 Task: Access the setting for the builder.
Action: Mouse moved to (1246, 87)
Screenshot: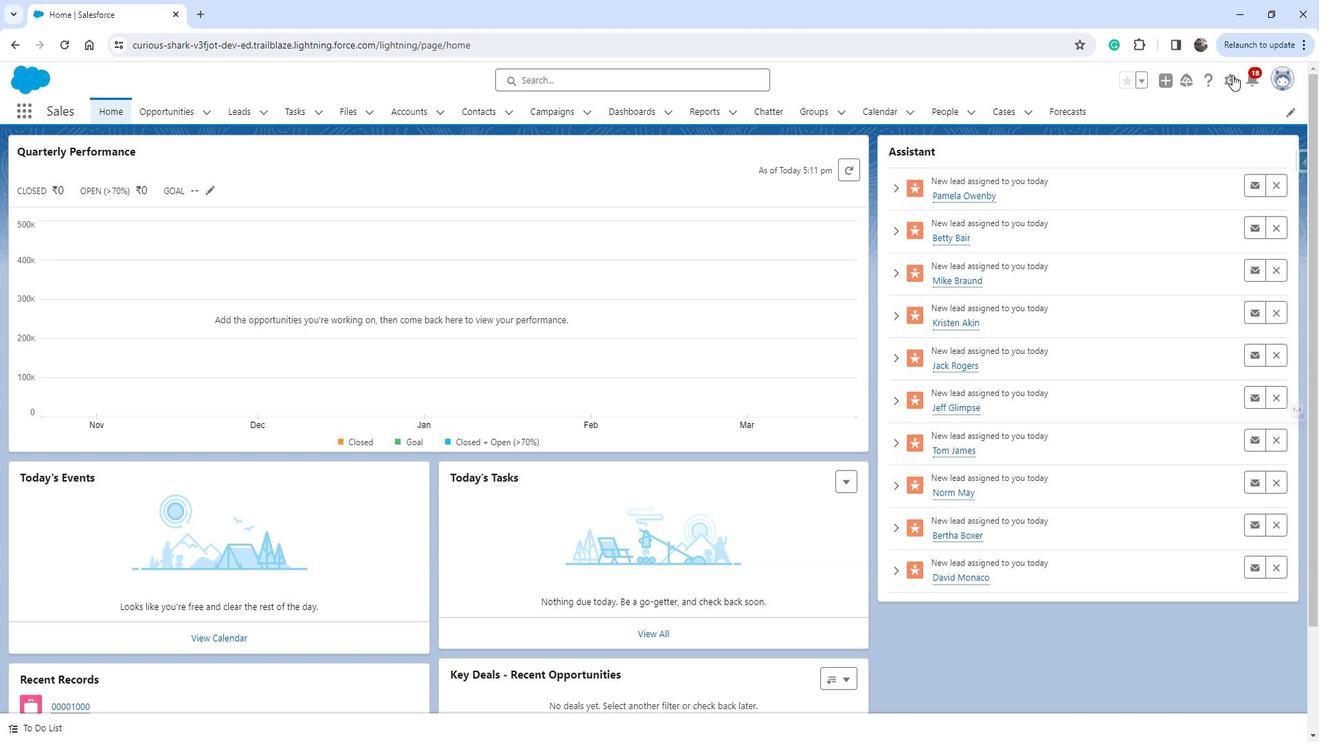 
Action: Mouse pressed left at (1246, 87)
Screenshot: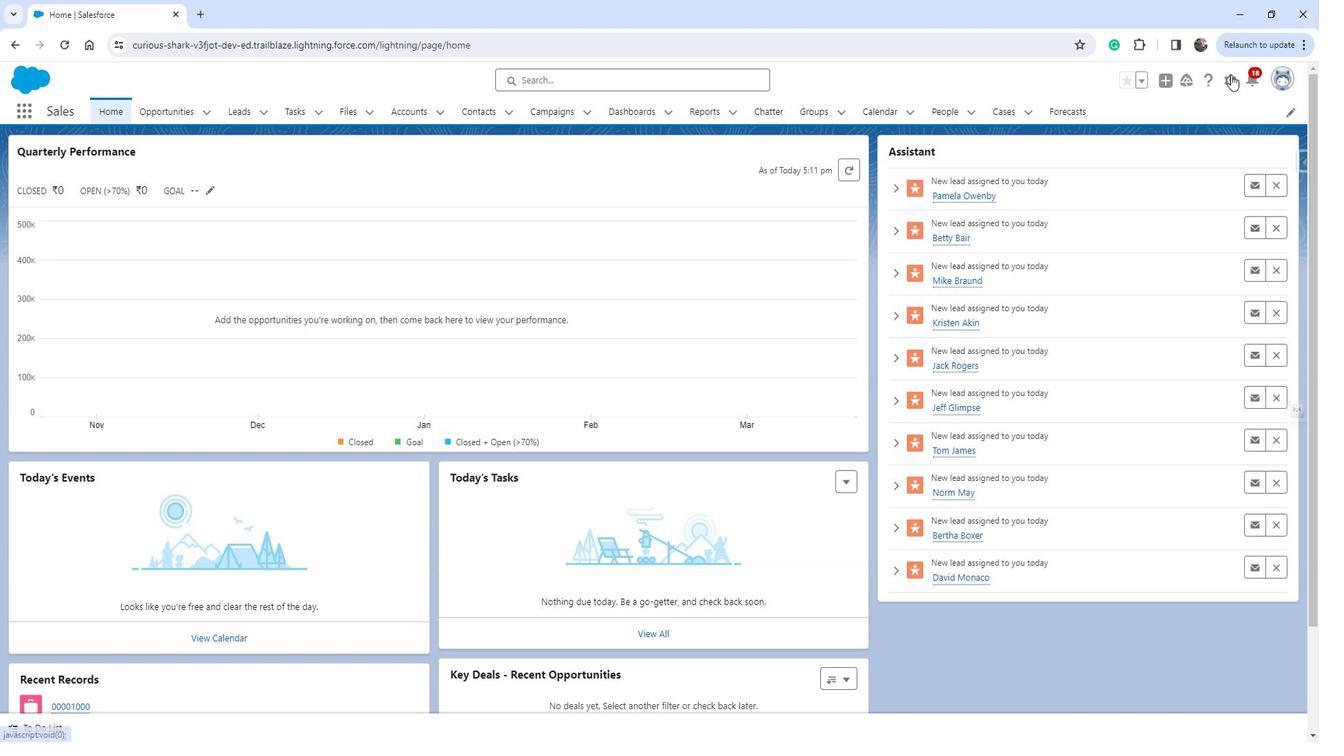 
Action: Mouse moved to (1195, 132)
Screenshot: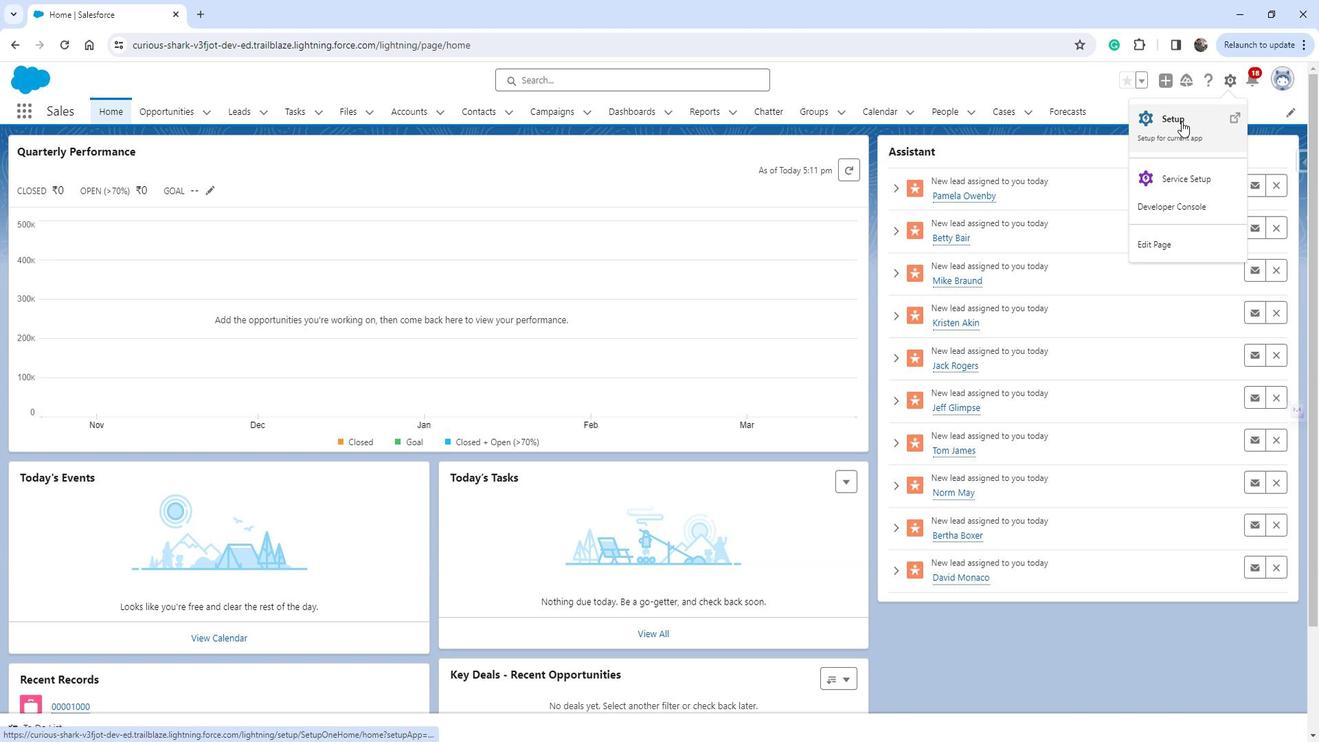 
Action: Mouse pressed left at (1195, 132)
Screenshot: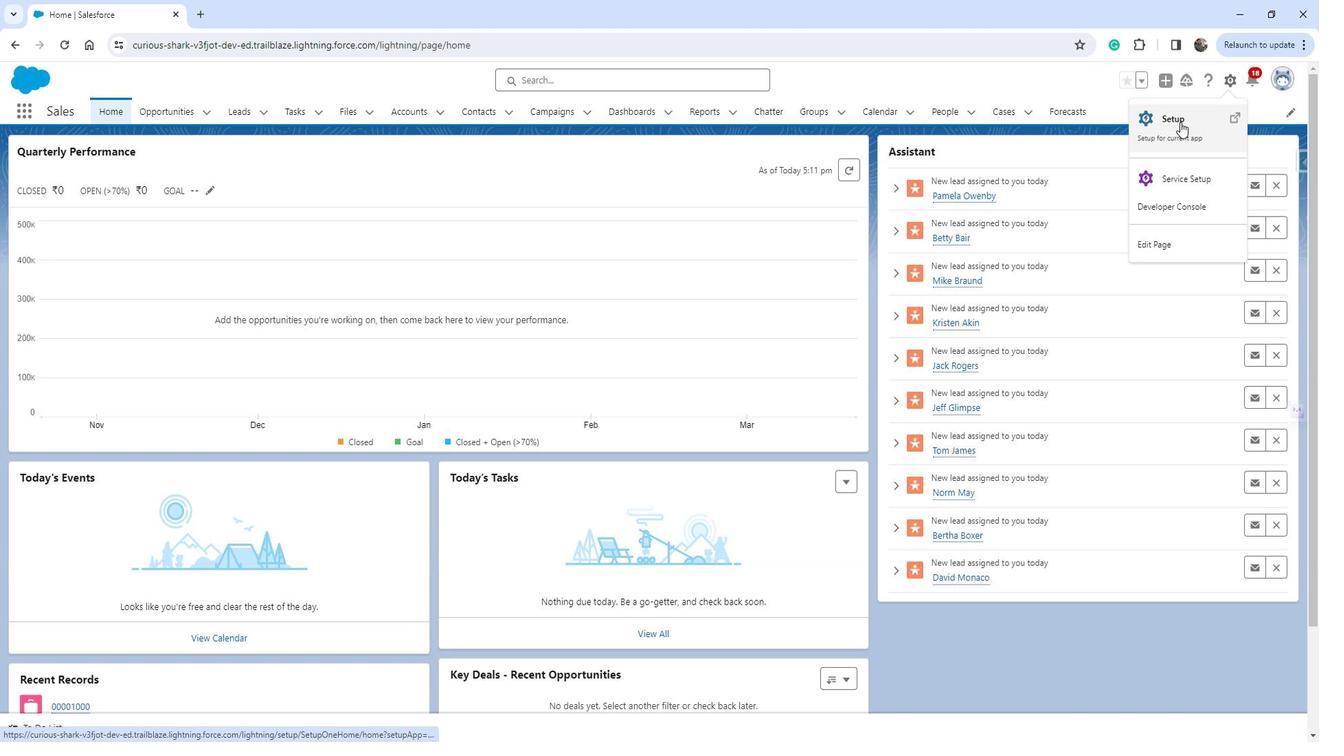 
Action: Mouse moved to (74, 514)
Screenshot: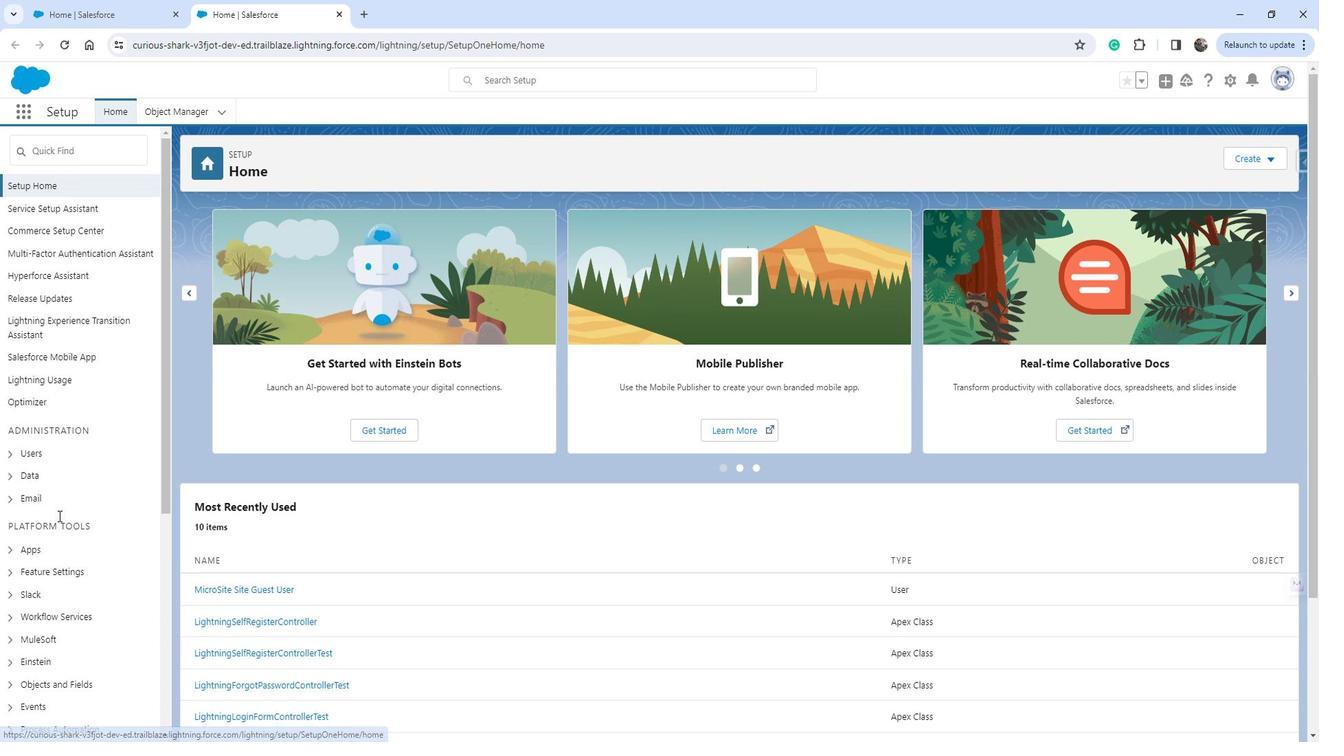 
Action: Mouse scrolled (74, 513) with delta (0, 0)
Screenshot: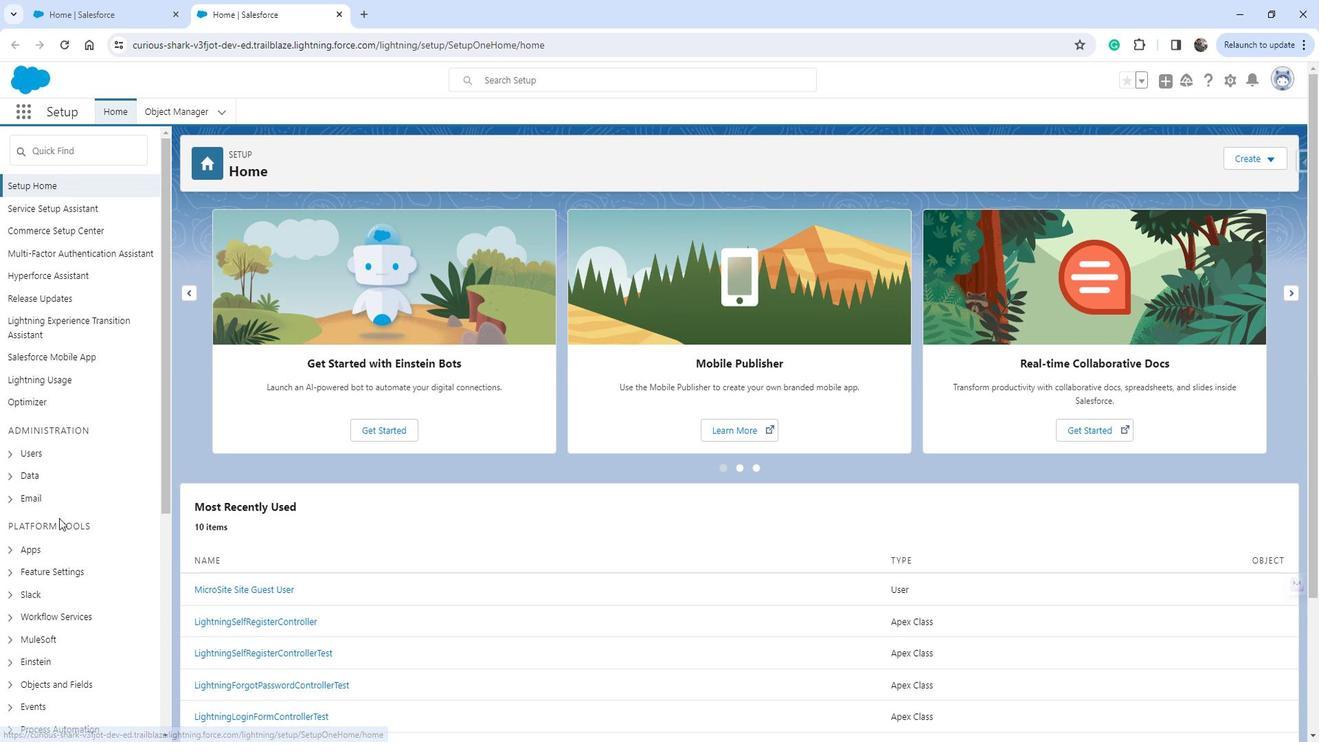 
Action: Mouse moved to (25, 496)
Screenshot: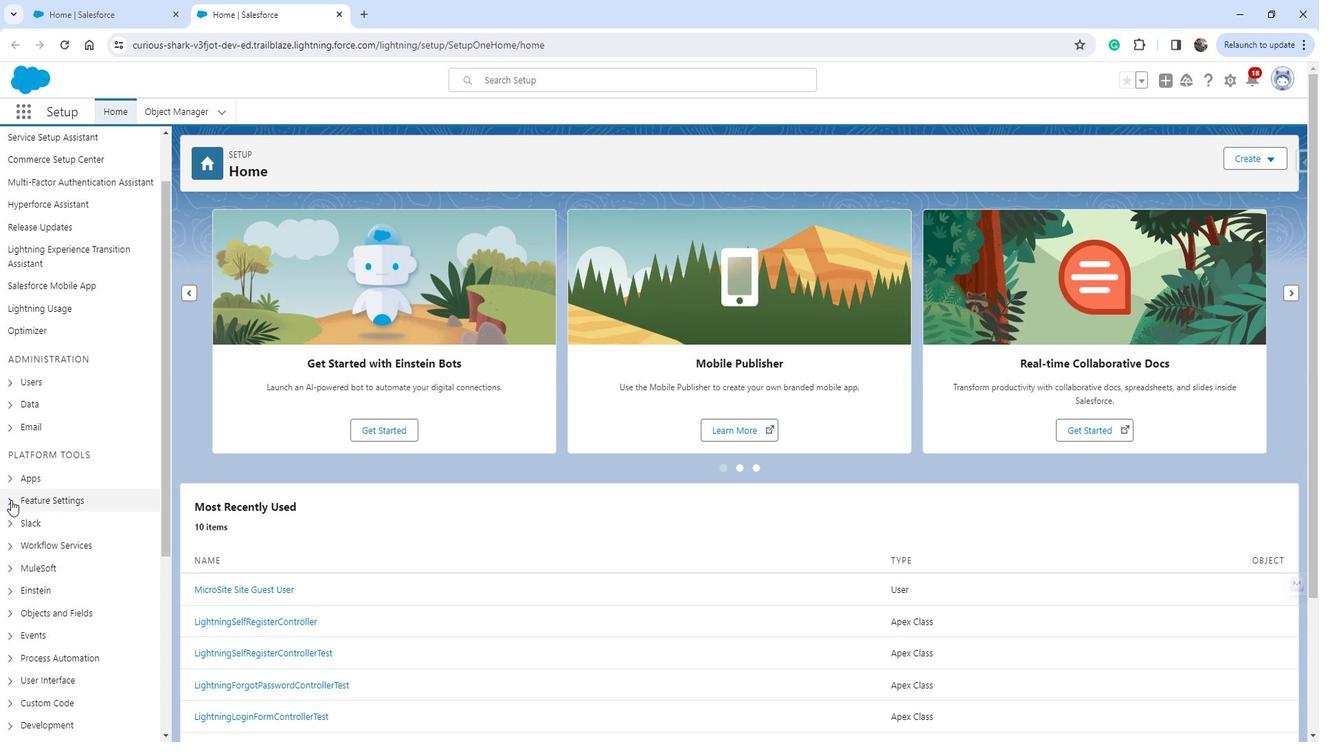 
Action: Mouse pressed left at (25, 496)
Screenshot: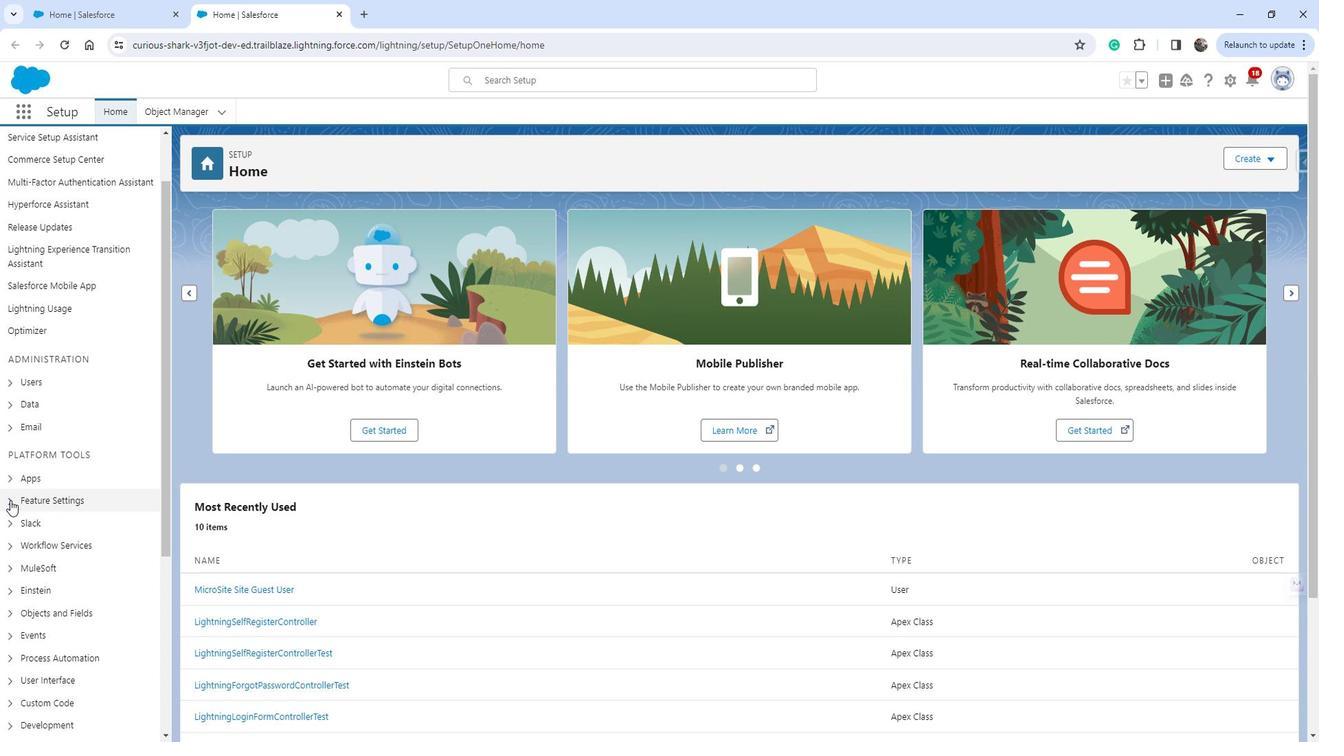 
Action: Mouse moved to (127, 494)
Screenshot: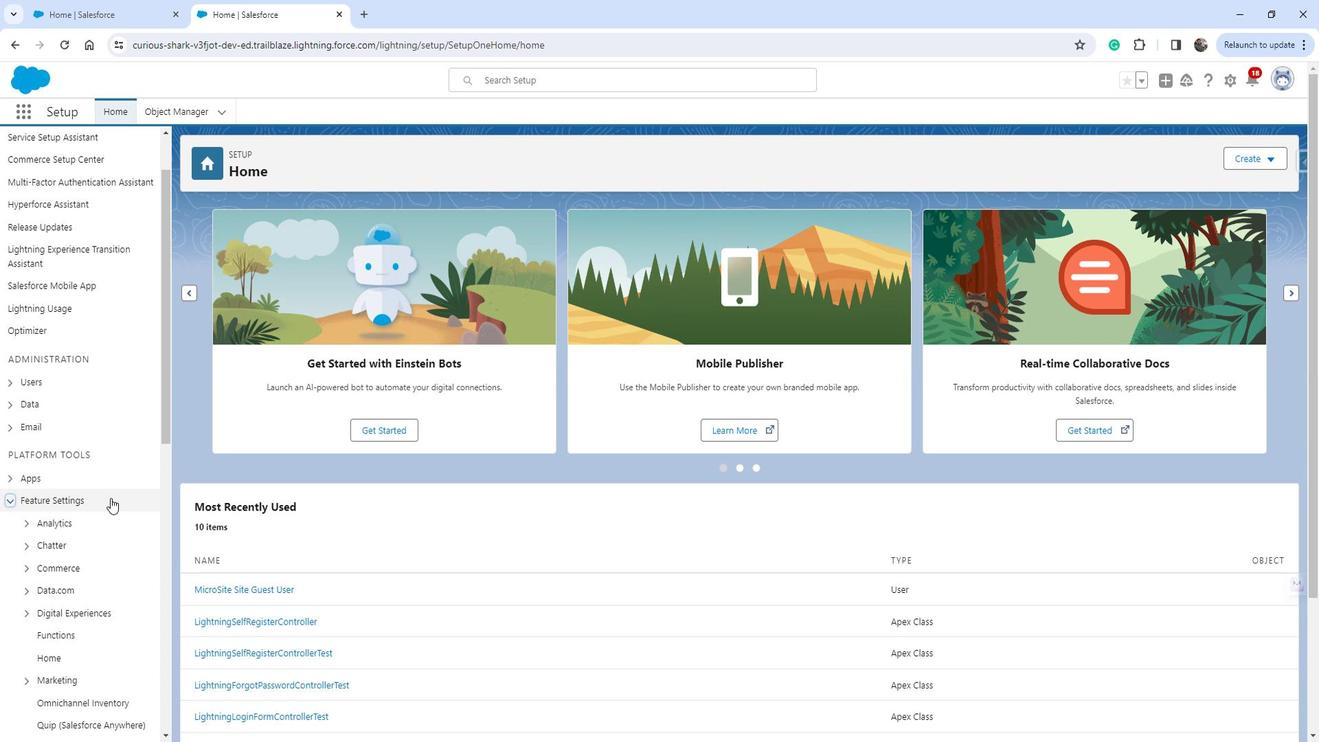 
Action: Mouse scrolled (127, 493) with delta (0, 0)
Screenshot: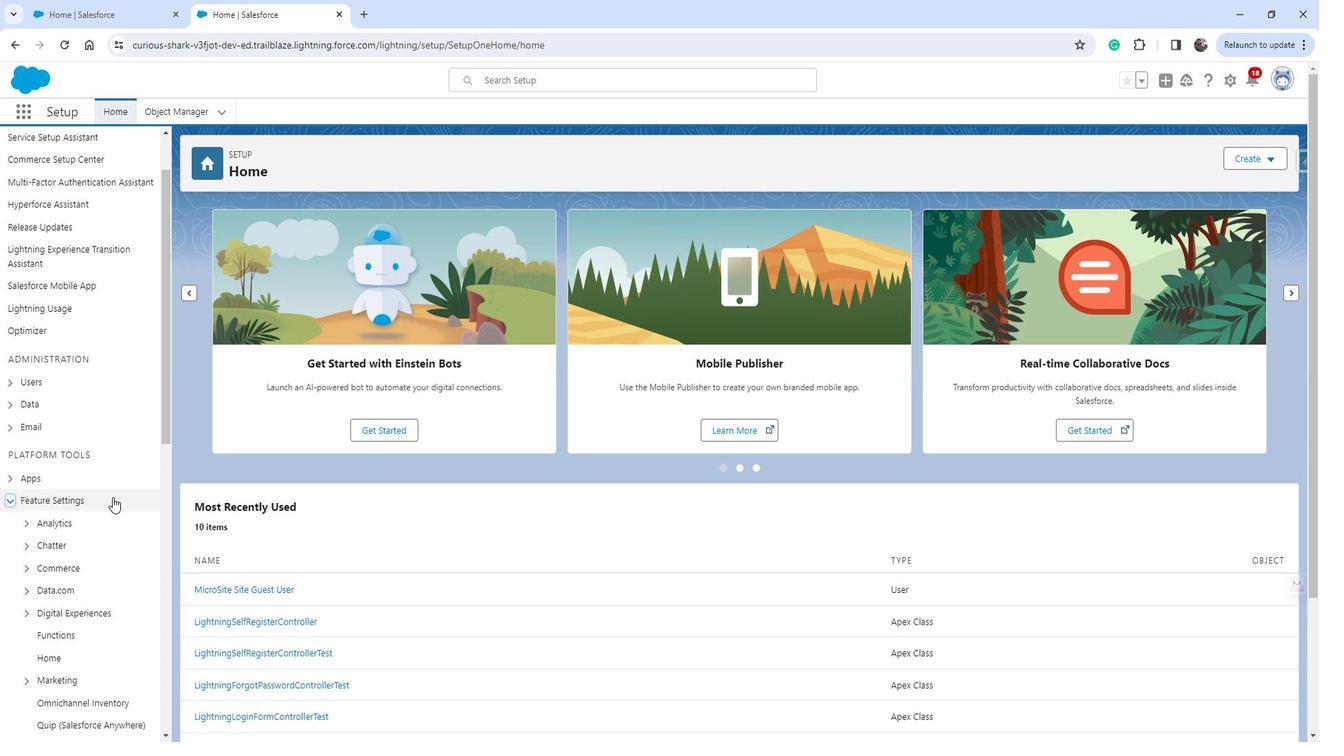 
Action: Mouse scrolled (127, 493) with delta (0, 0)
Screenshot: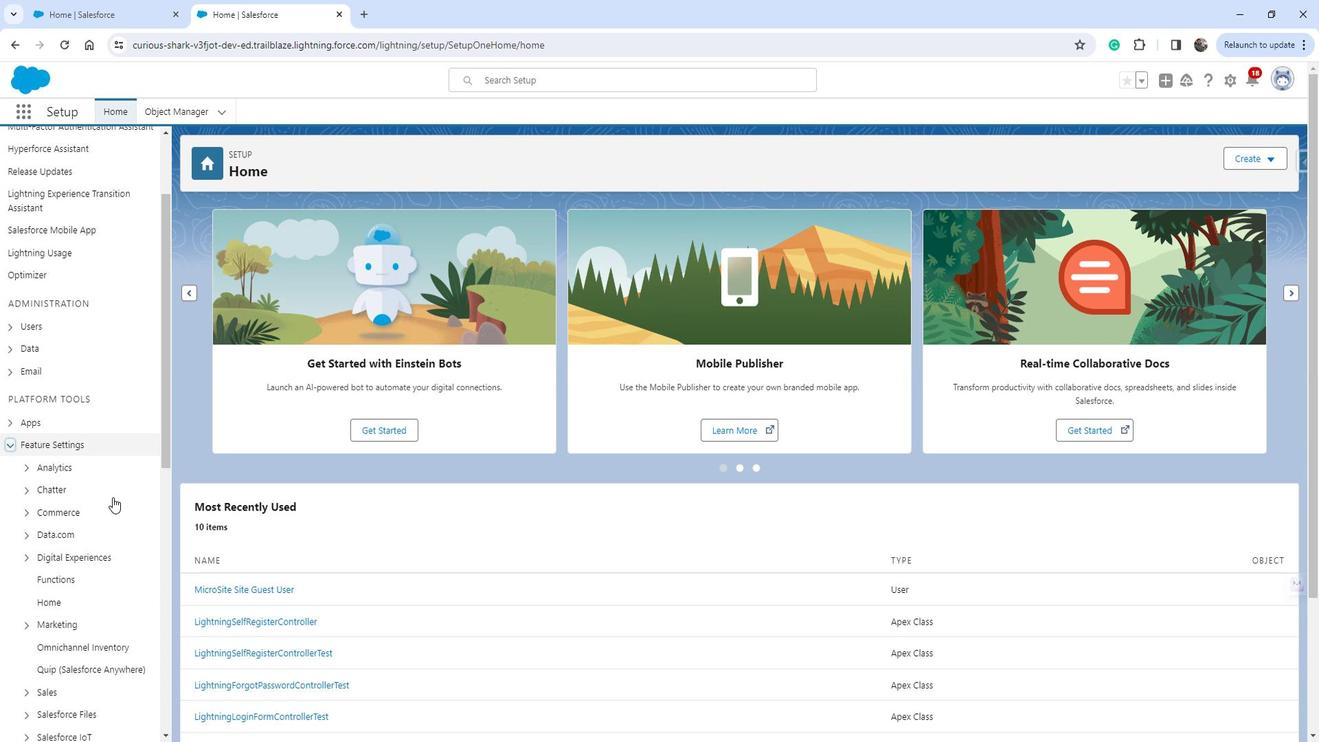 
Action: Mouse moved to (43, 467)
Screenshot: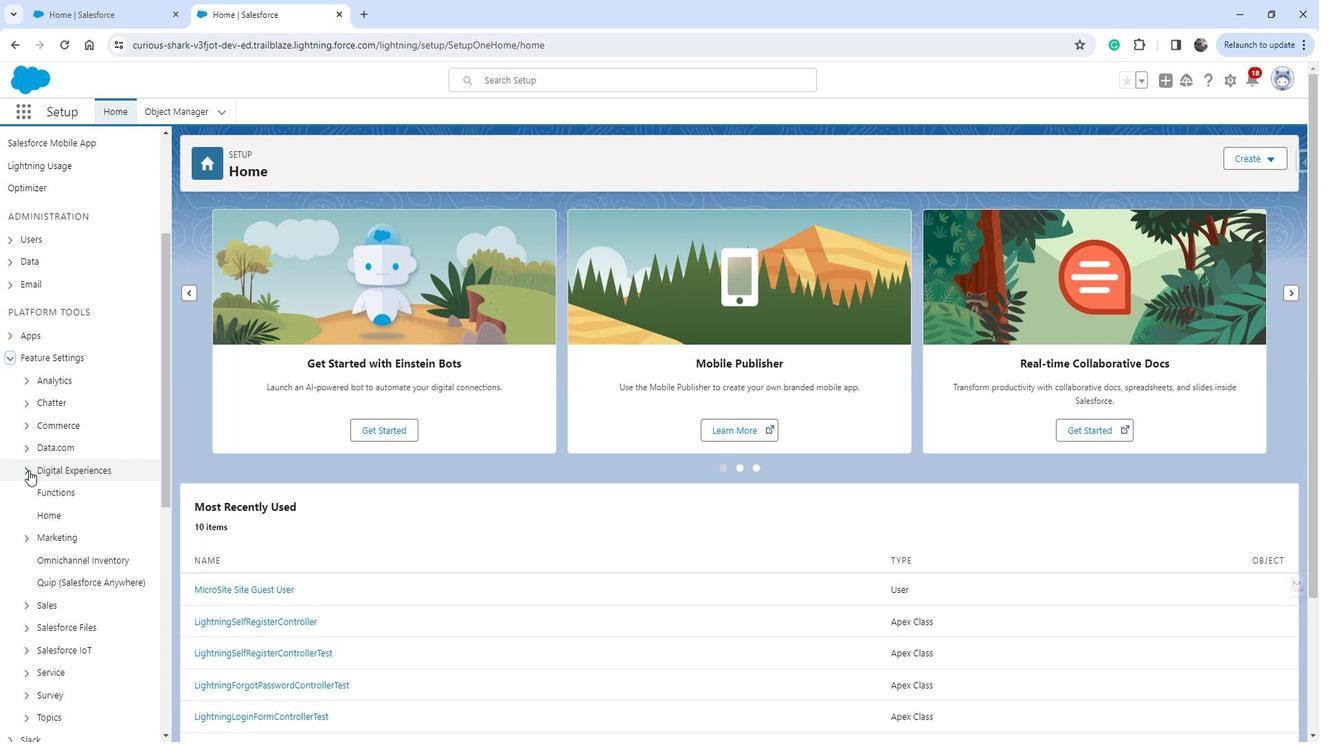 
Action: Mouse pressed left at (43, 467)
Screenshot: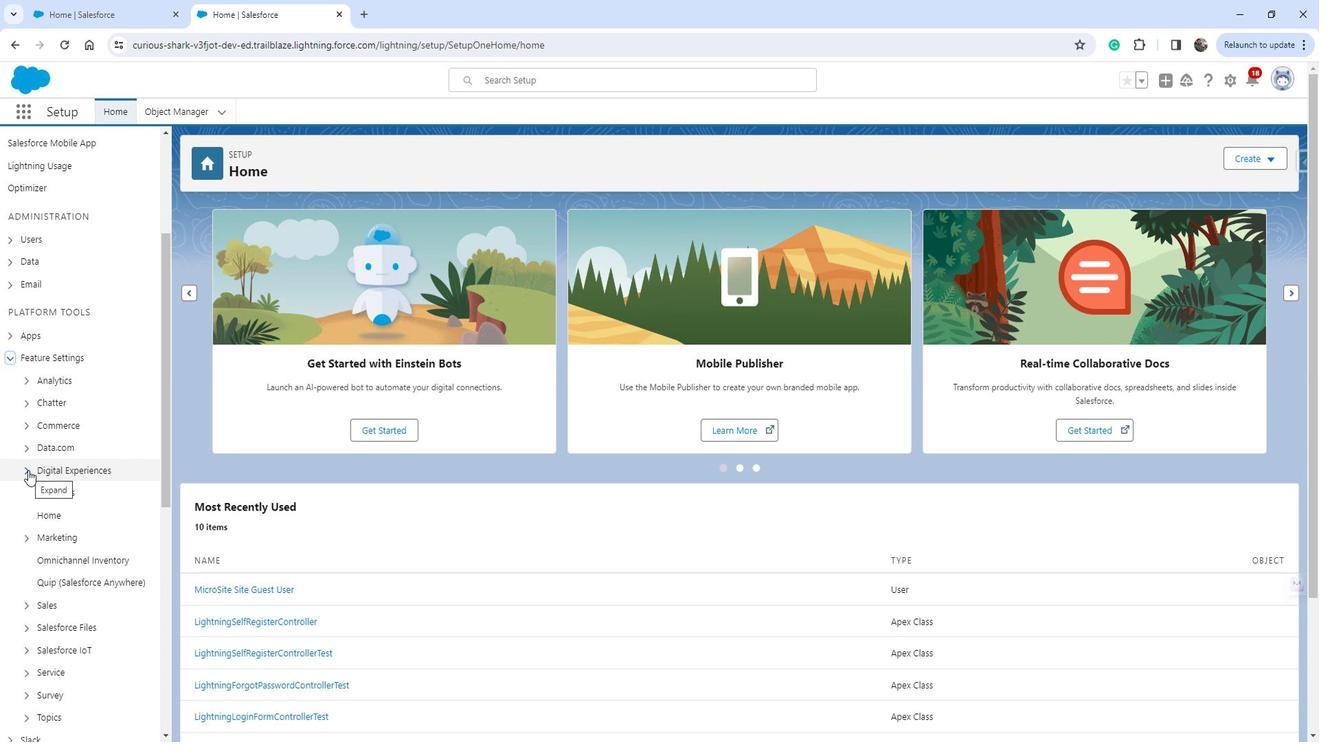 
Action: Mouse moved to (85, 489)
Screenshot: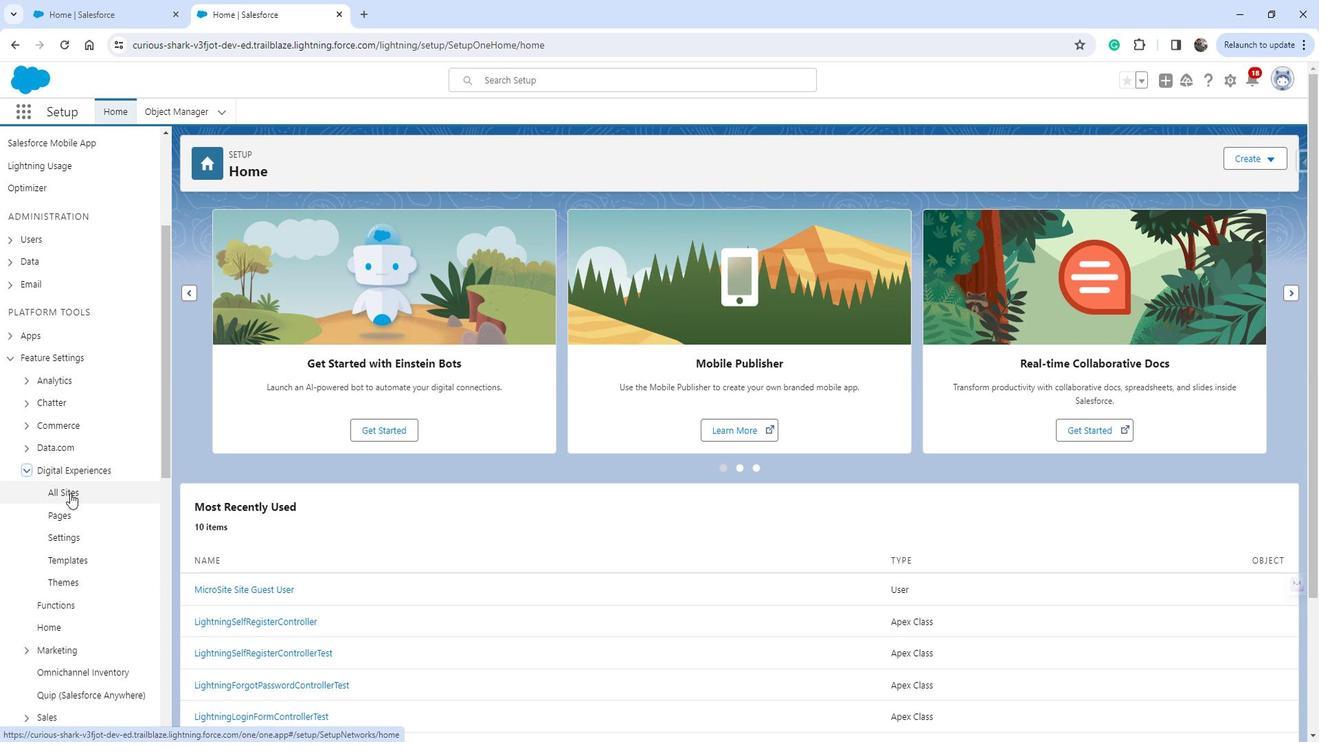 
Action: Mouse pressed left at (85, 489)
Screenshot: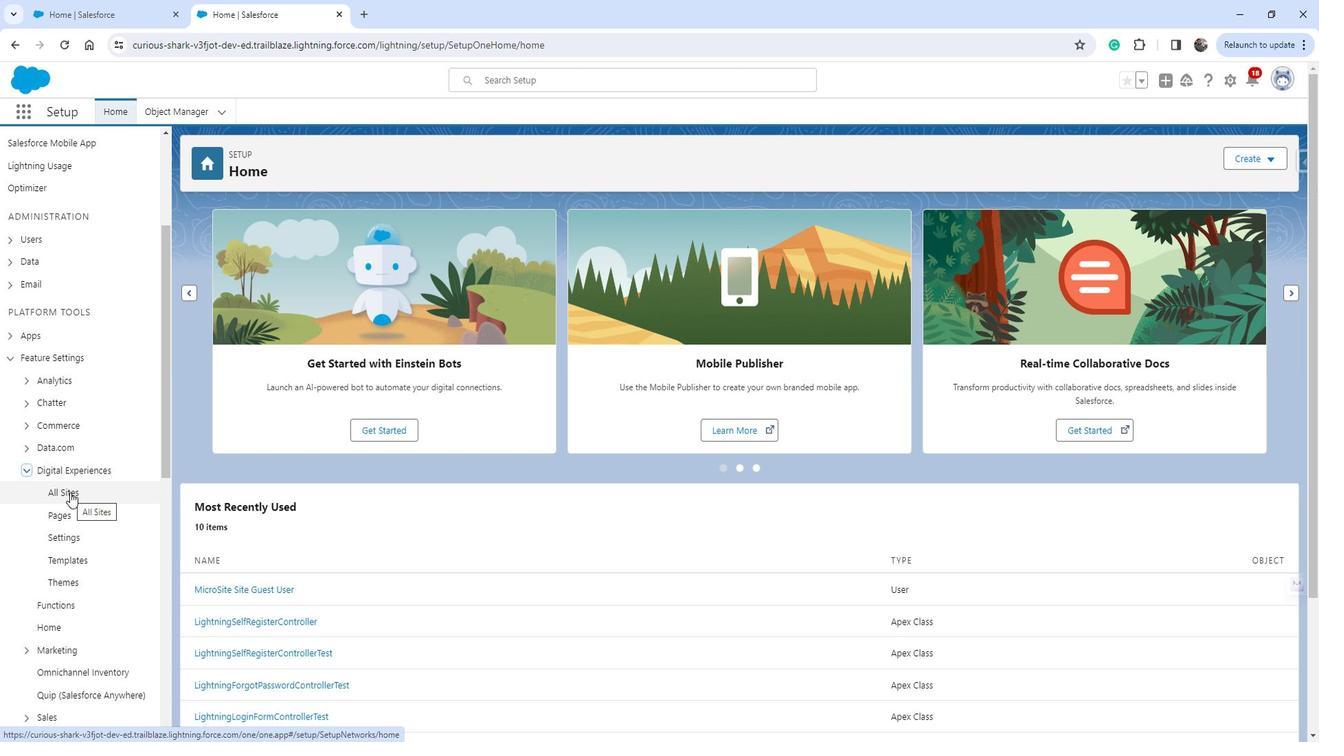 
Action: Mouse moved to (248, 332)
Screenshot: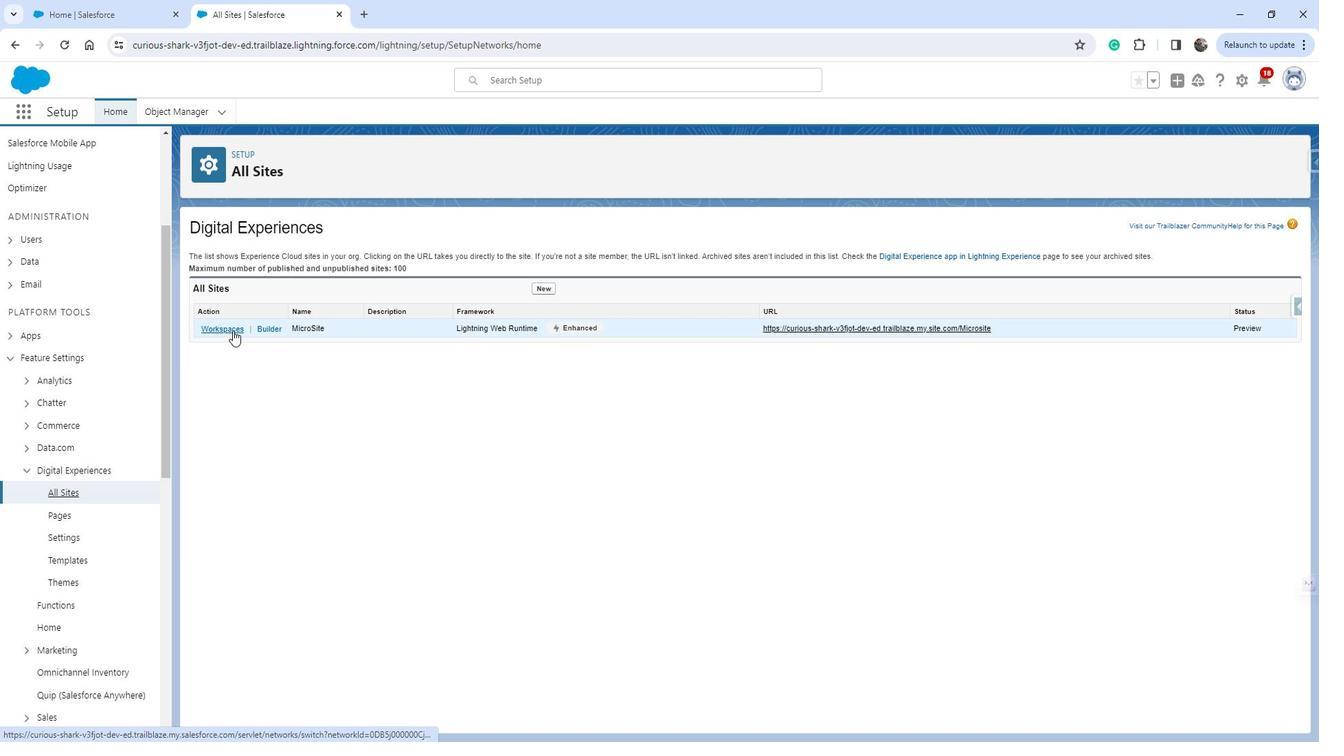 
Action: Mouse pressed left at (248, 332)
Screenshot: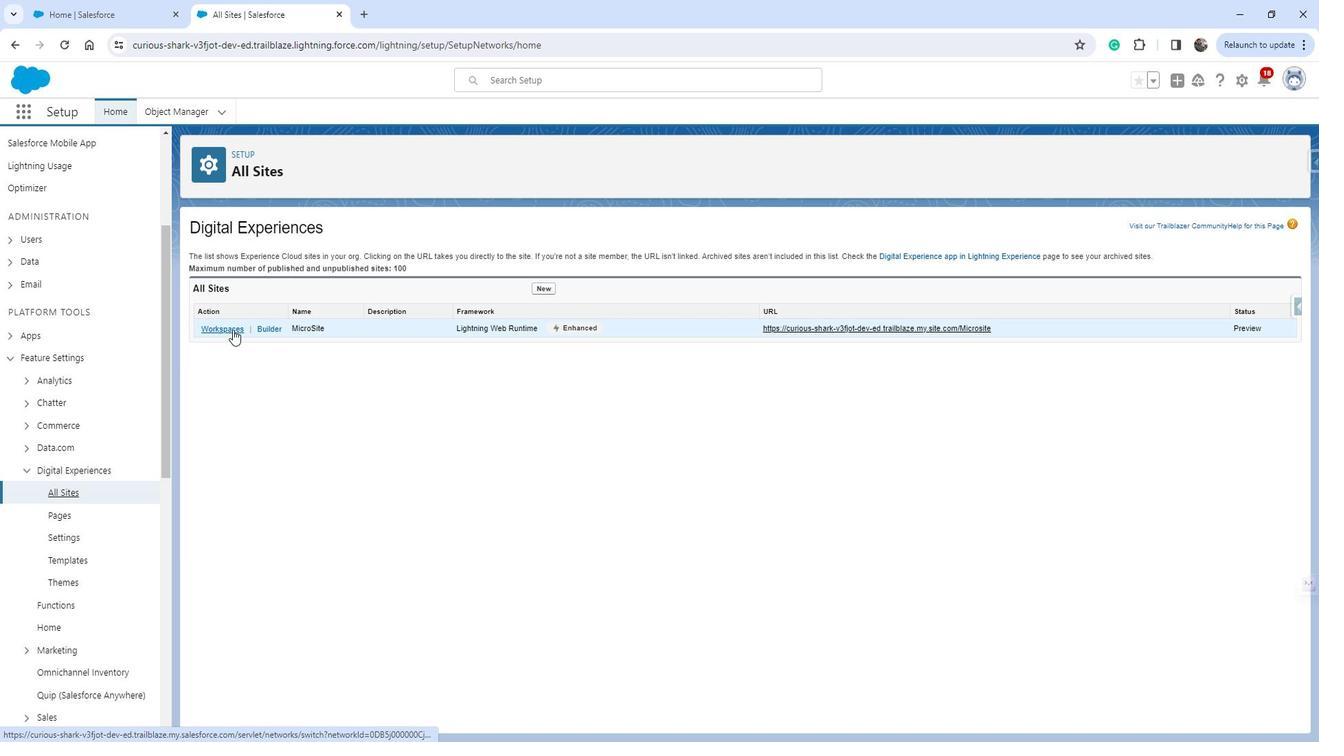 
Action: Mouse moved to (164, 314)
Screenshot: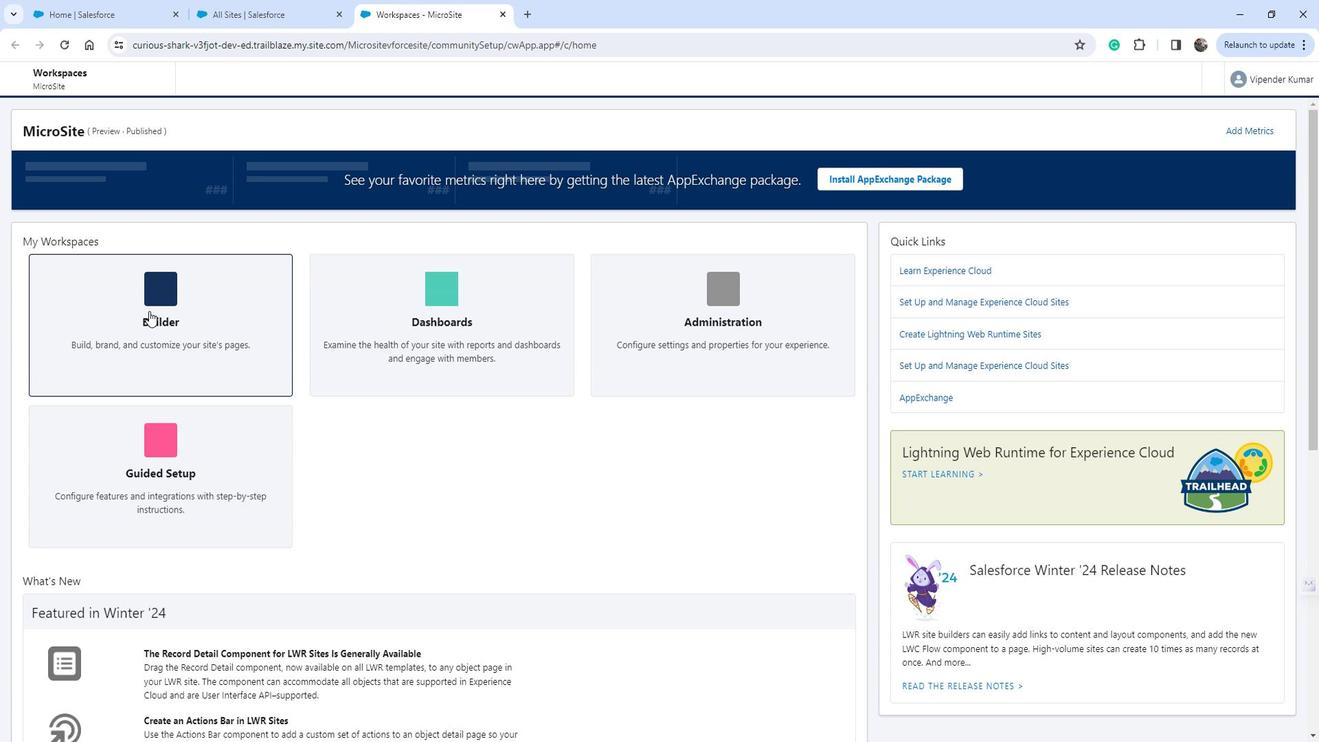 
Action: Mouse pressed left at (164, 314)
Screenshot: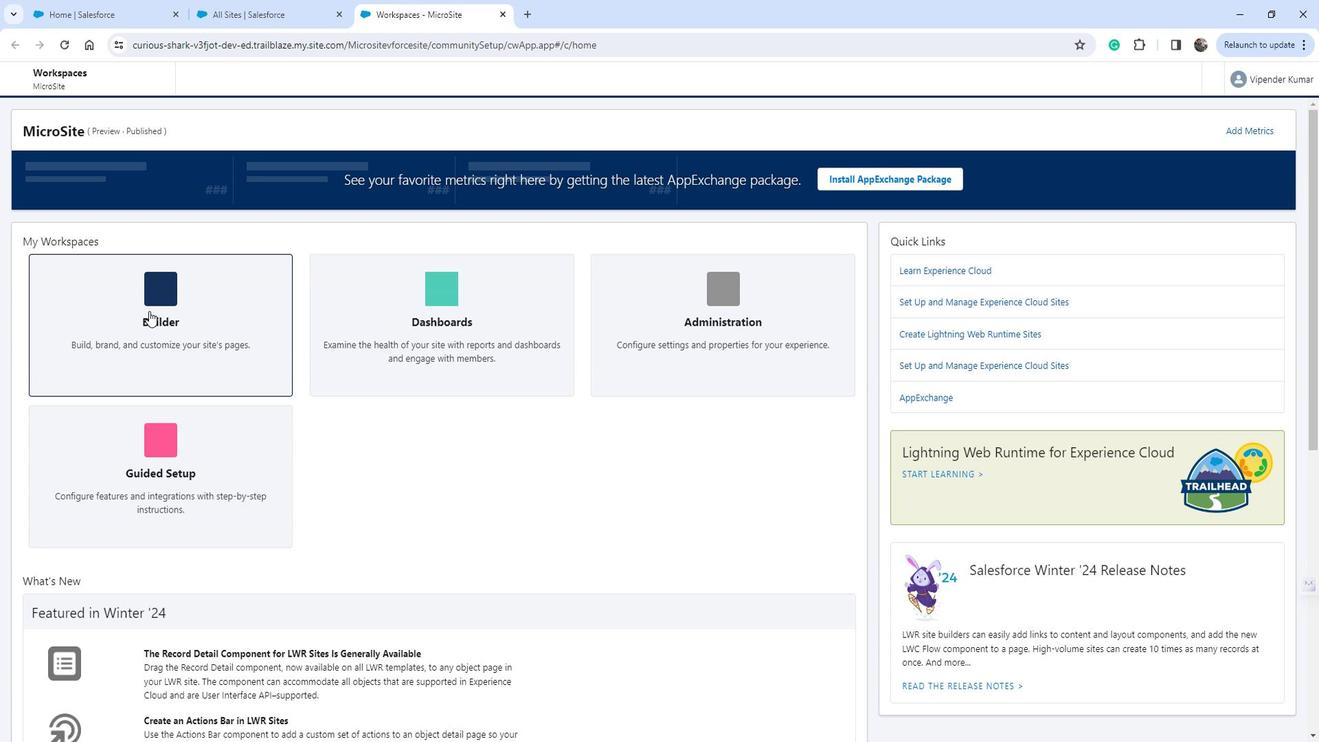 
Action: Mouse moved to (41, 252)
Screenshot: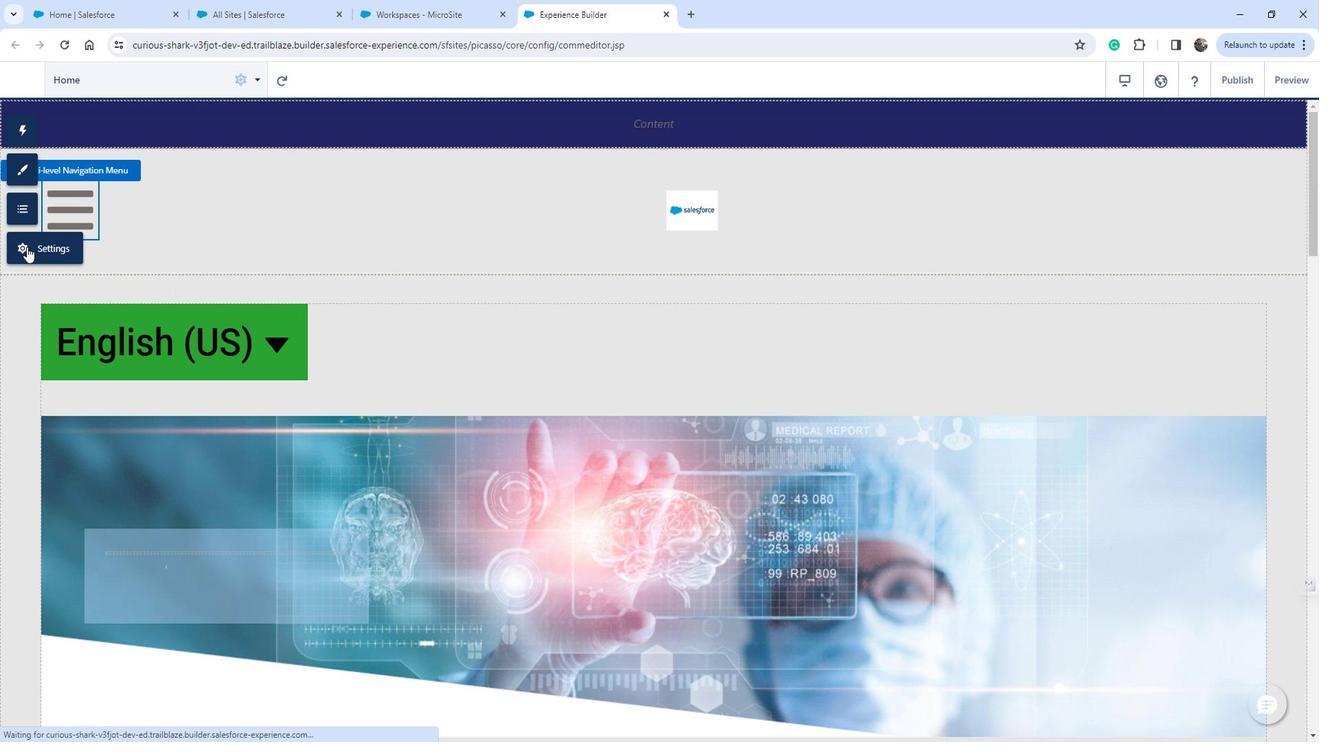 
Action: Mouse pressed left at (41, 252)
Screenshot: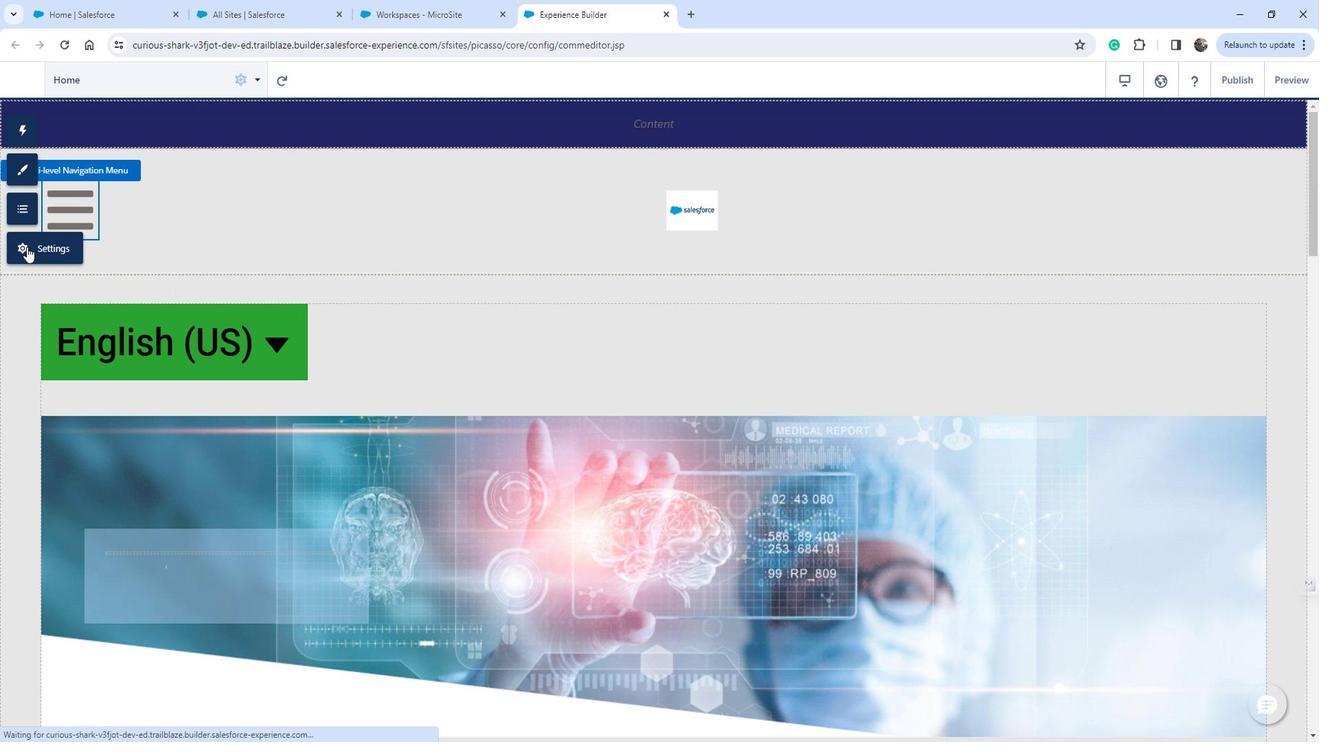 
Action: Mouse moved to (101, 459)
Screenshot: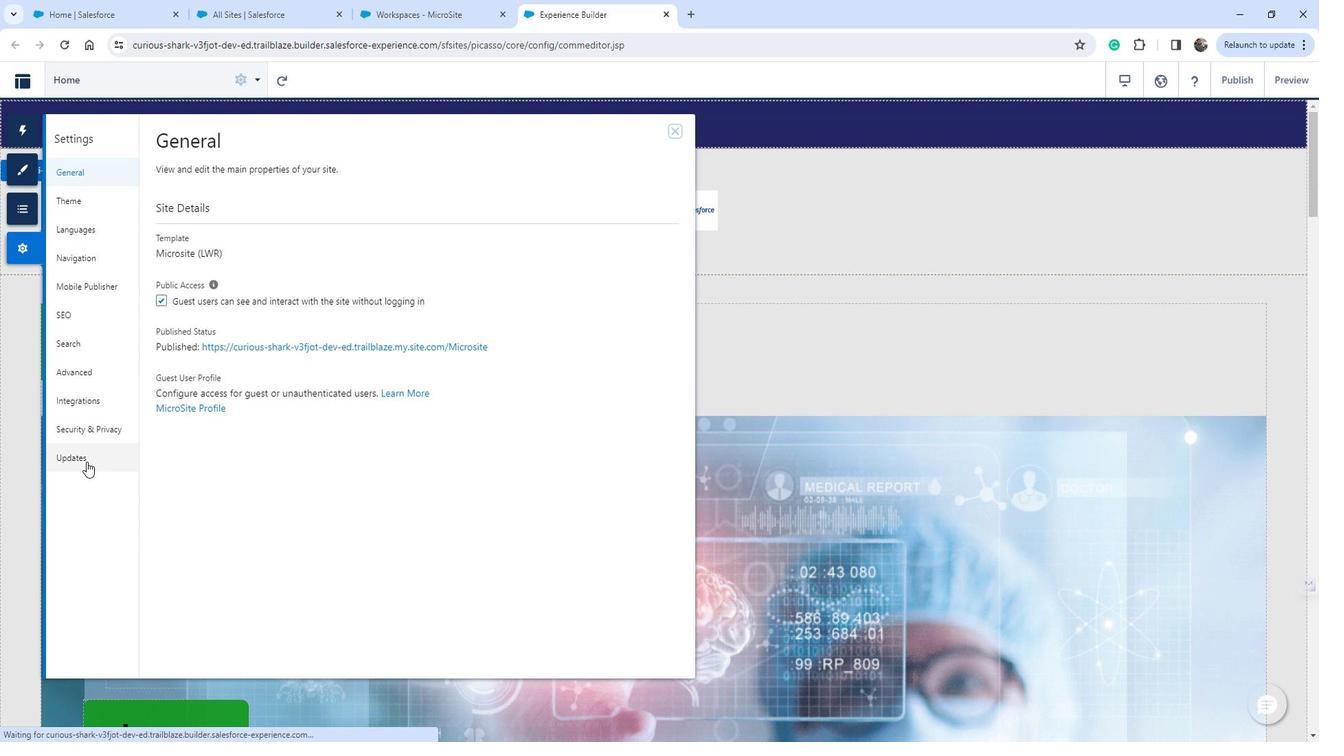 
Action: Mouse pressed left at (101, 459)
Screenshot: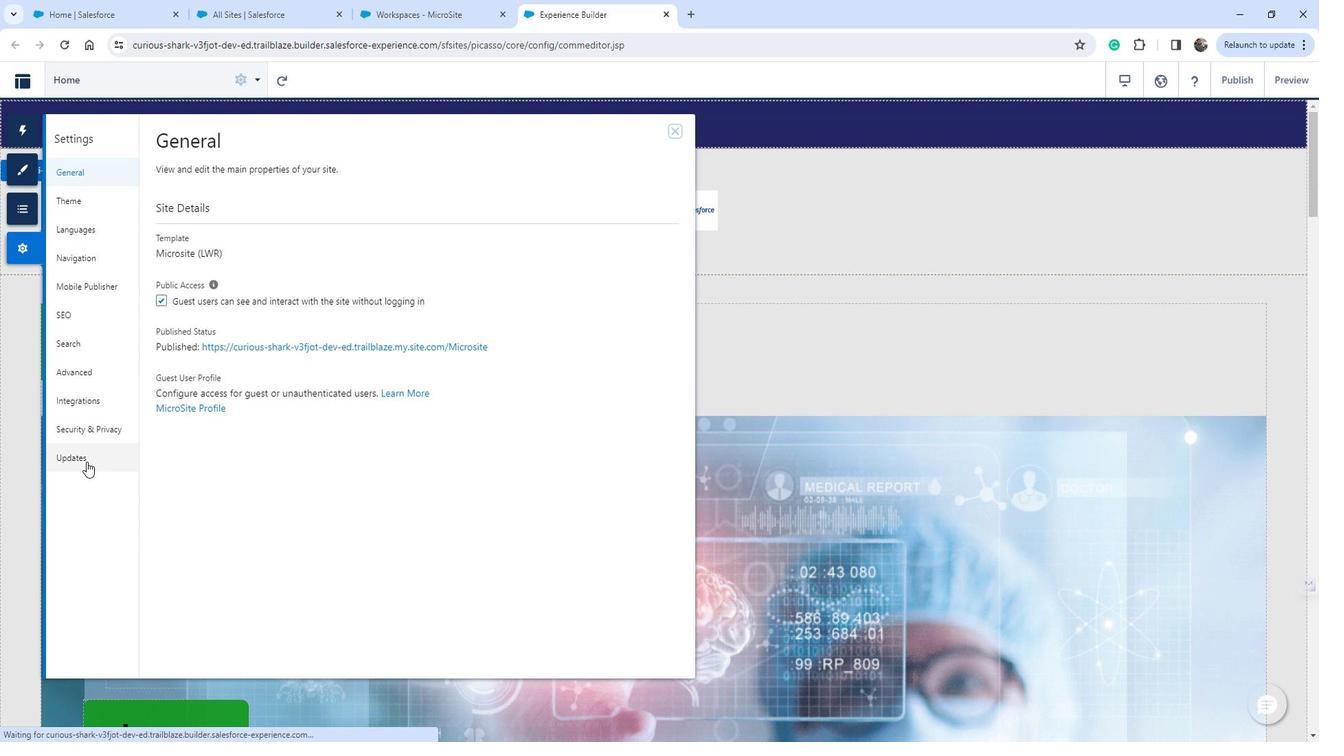 
Action: Mouse moved to (371, 329)
Screenshot: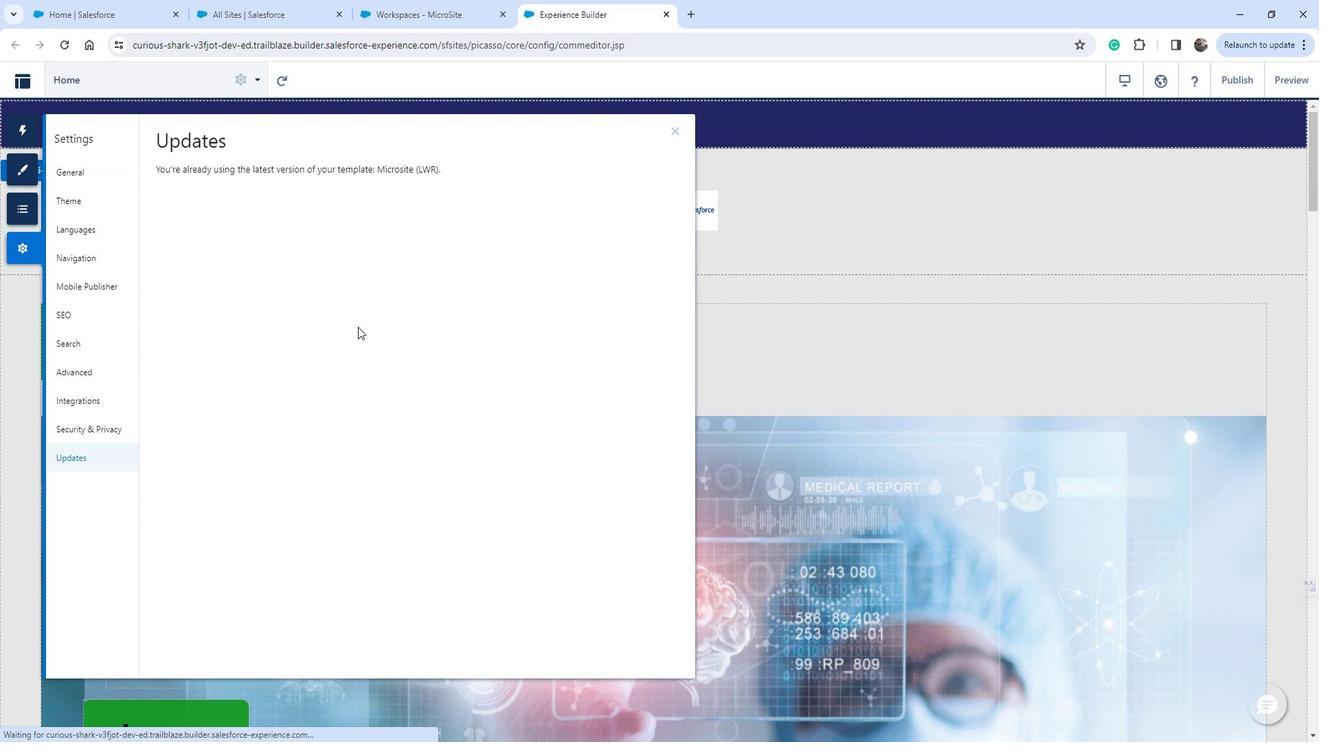 
Action: Mouse pressed left at (371, 329)
Screenshot: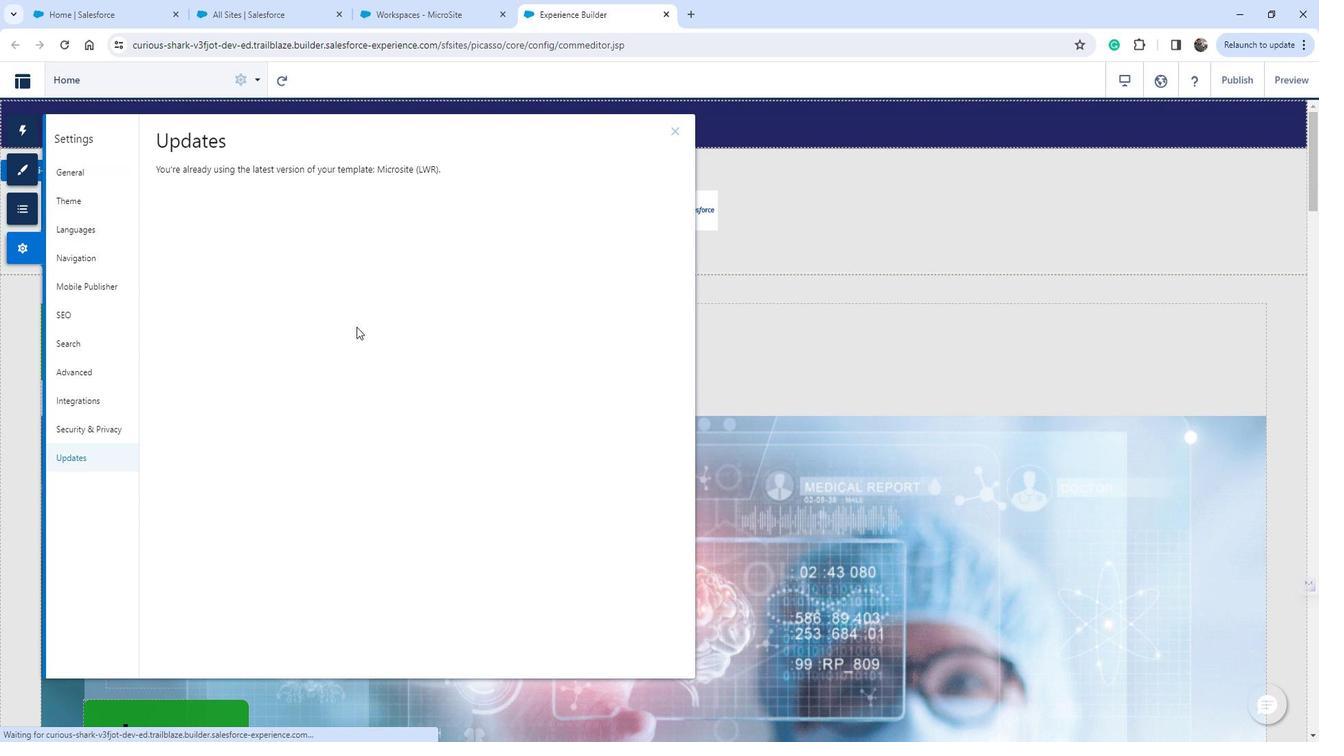 
